 Task: Add a signature Chloe Collins containing Wishing you all the best, Chloe Collins to email address softage.10@softage.net and add a folder Newsletters
Action: Mouse moved to (118, 111)
Screenshot: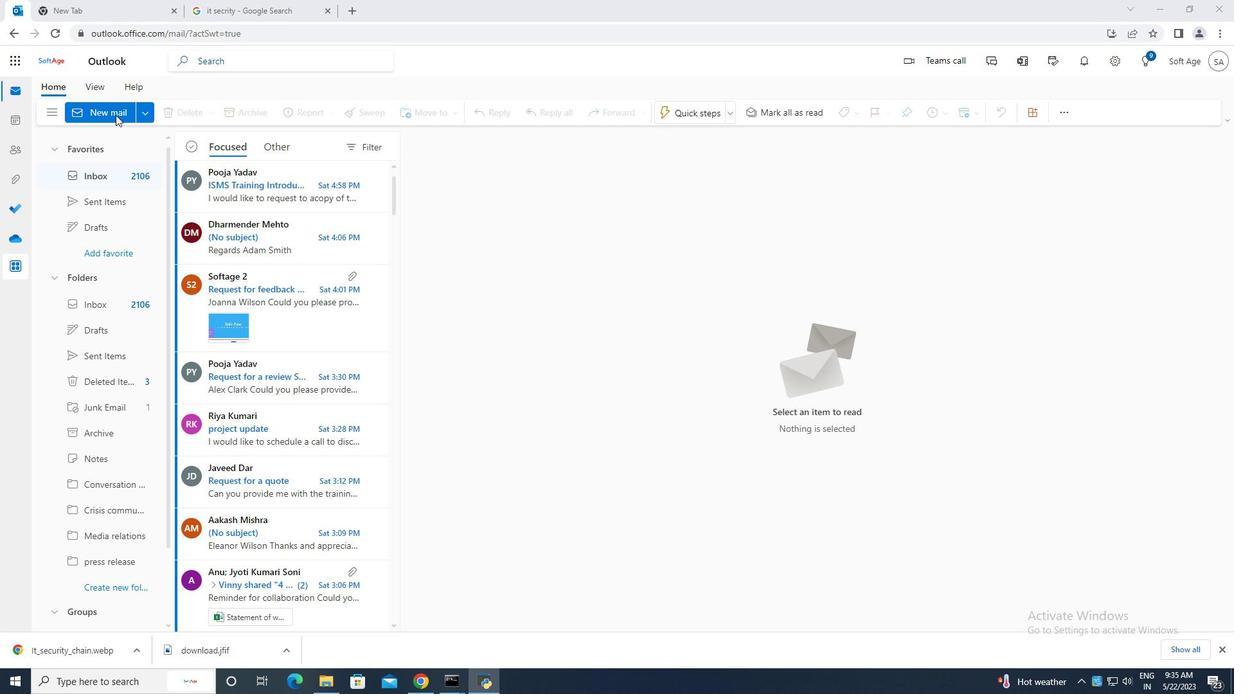 
Action: Mouse pressed left at (118, 111)
Screenshot: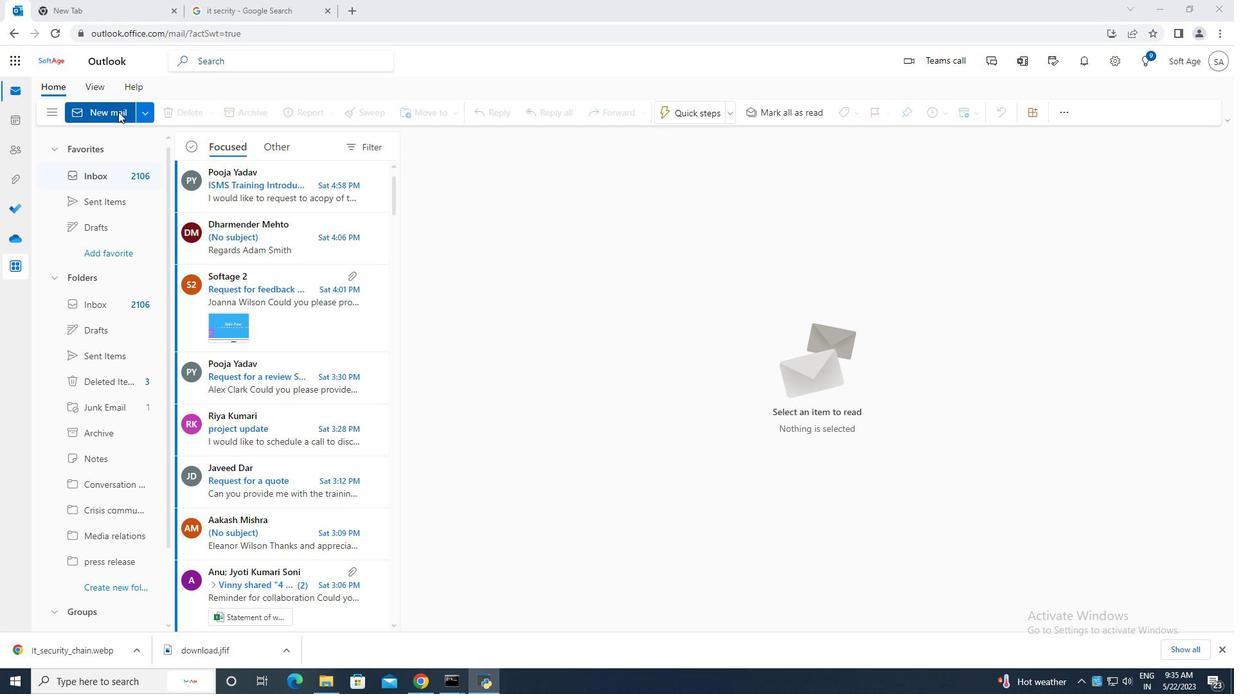 
Action: Mouse moved to (828, 116)
Screenshot: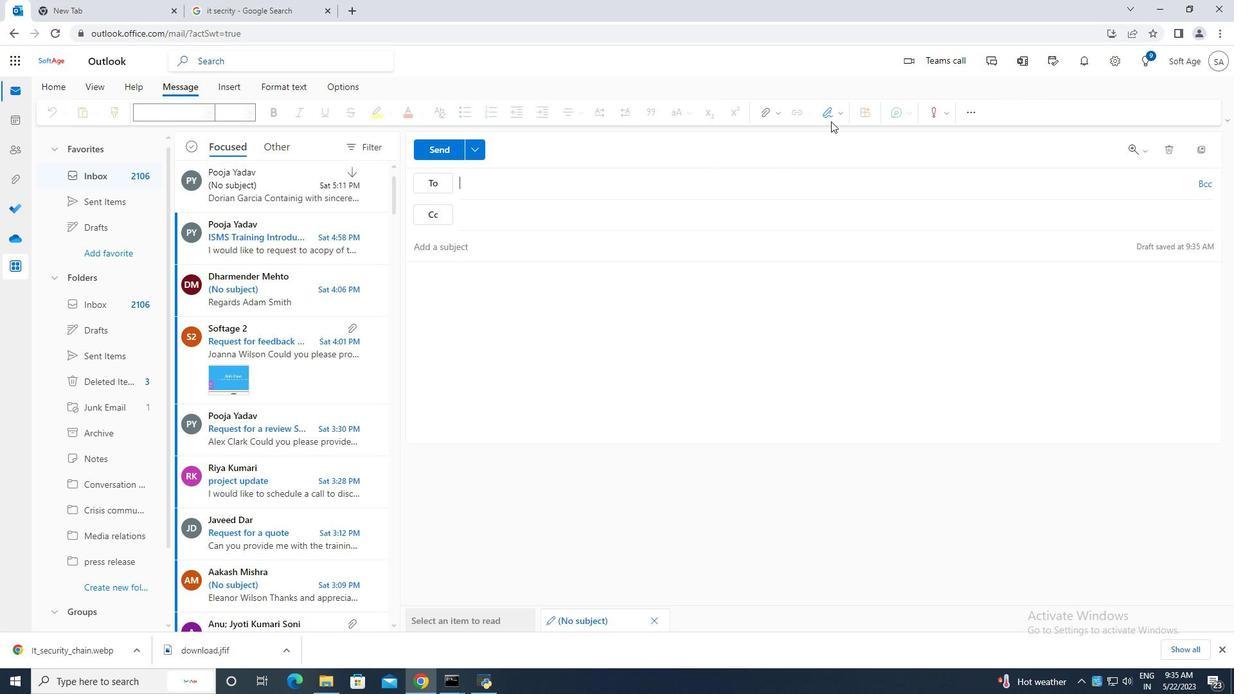 
Action: Mouse pressed left at (828, 116)
Screenshot: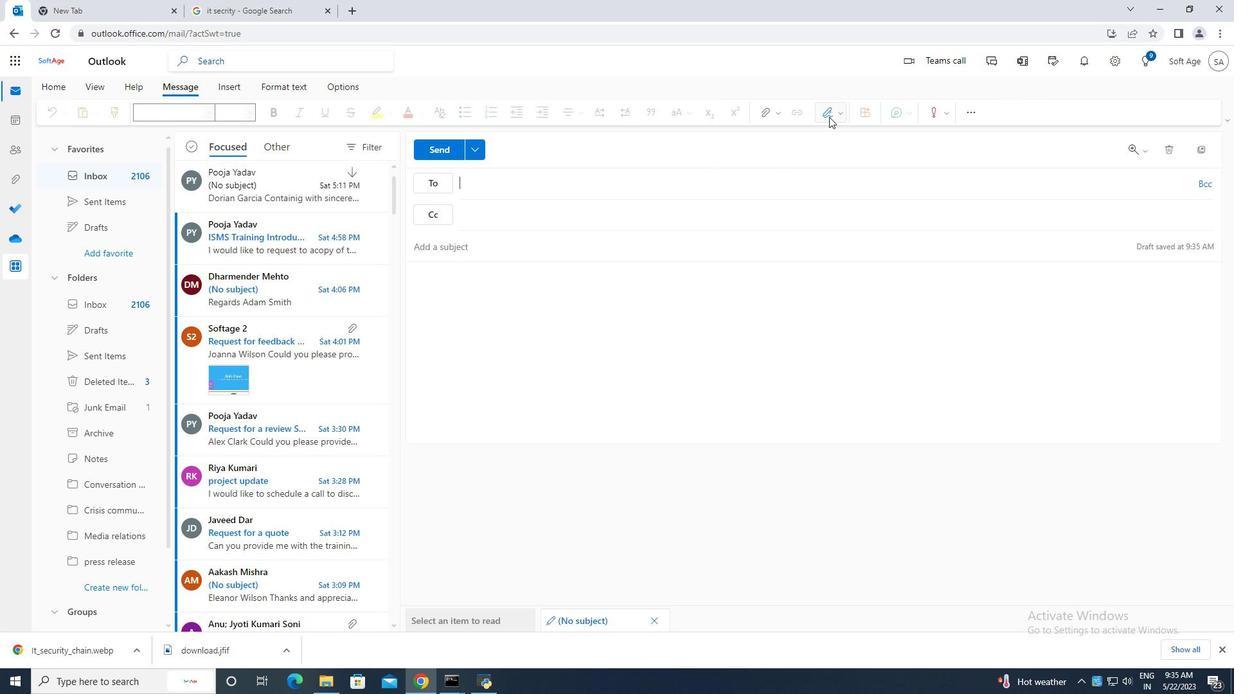 
Action: Mouse moved to (802, 163)
Screenshot: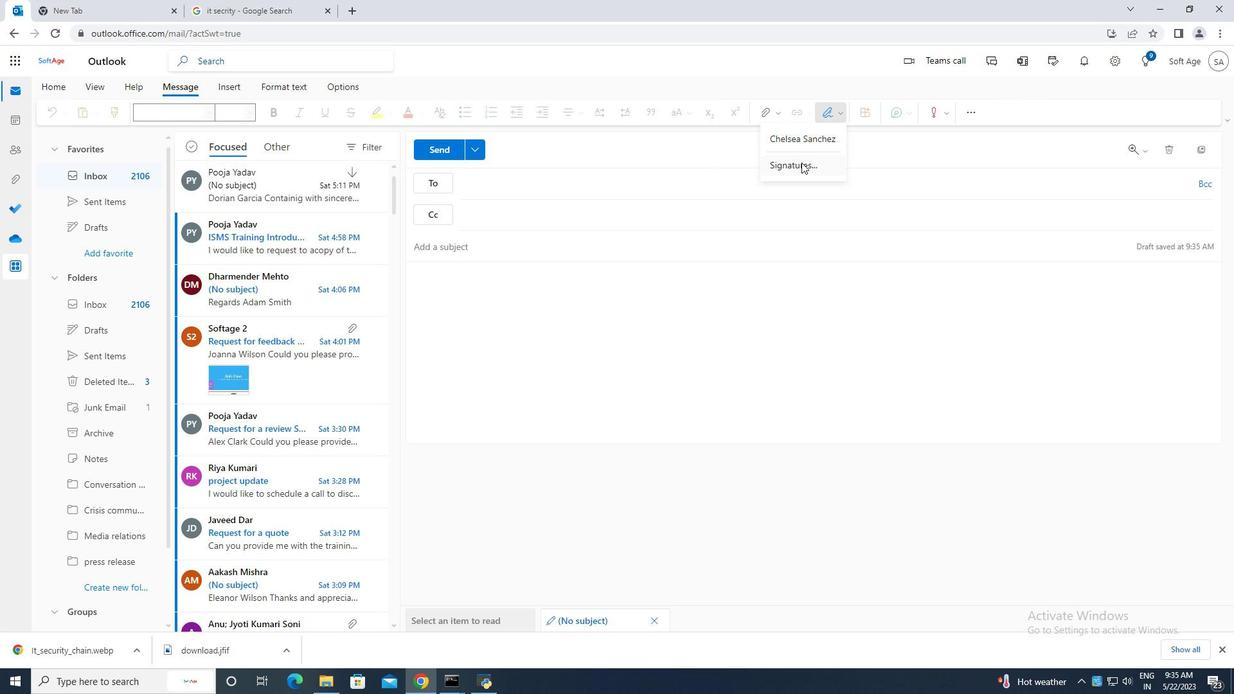 
Action: Mouse pressed left at (802, 163)
Screenshot: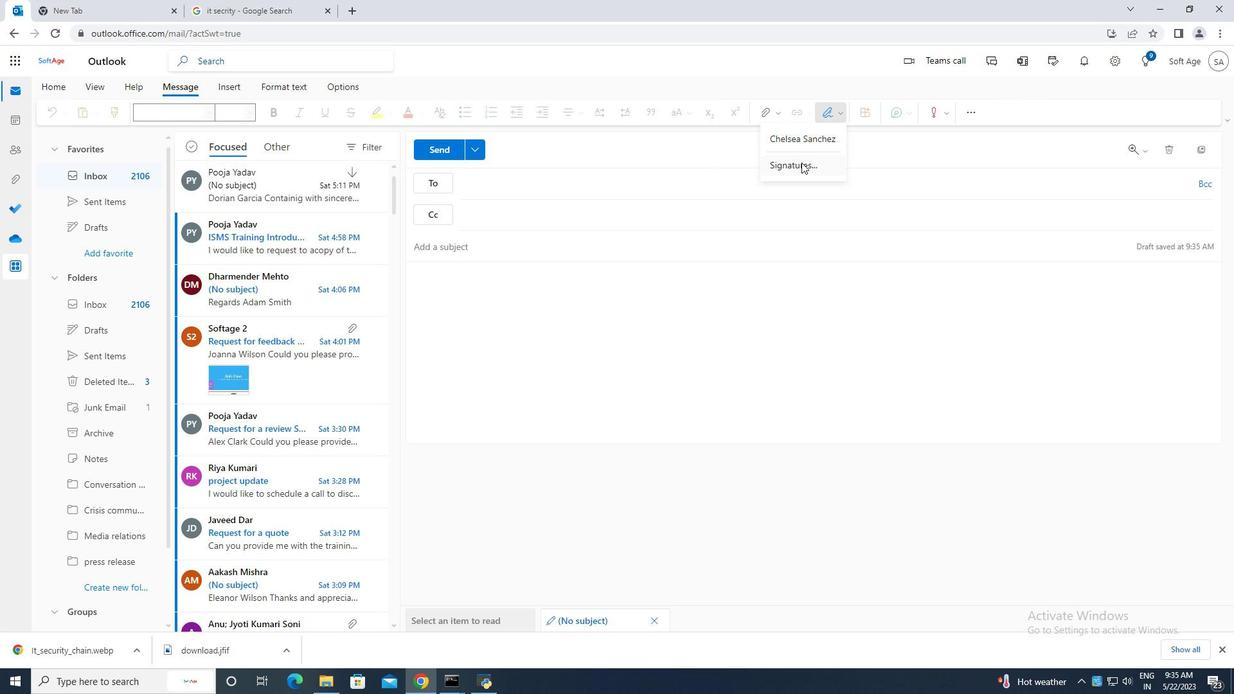 
Action: Mouse moved to (873, 214)
Screenshot: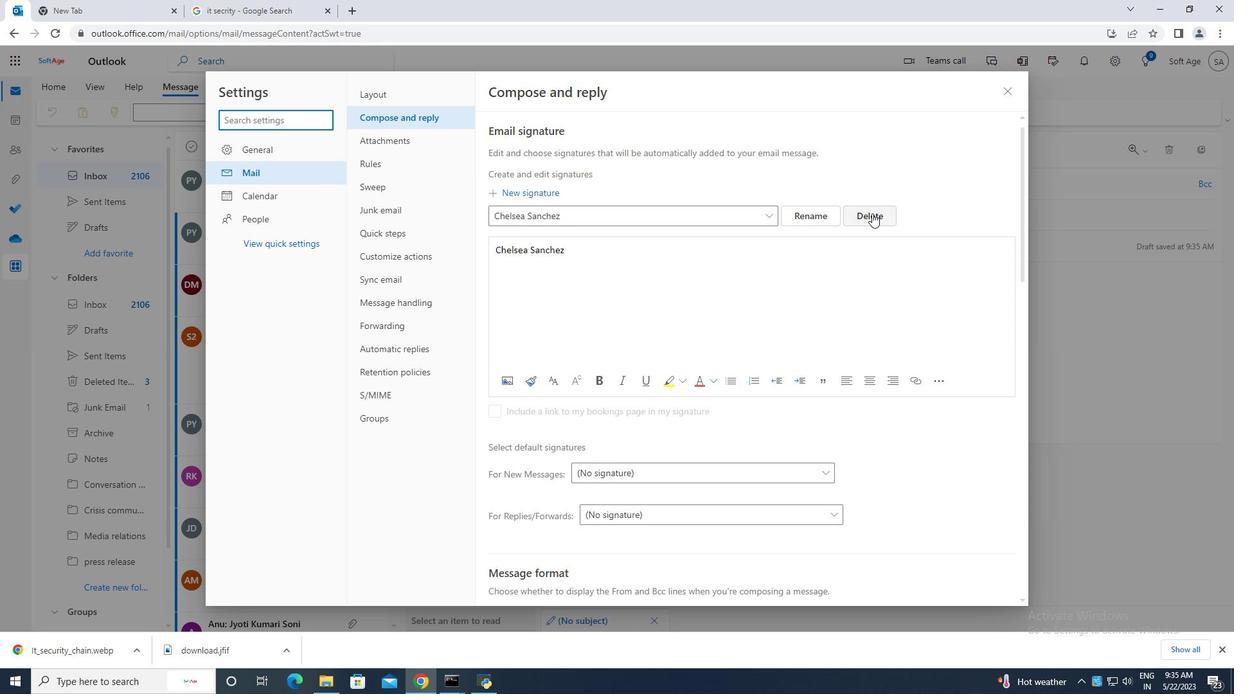 
Action: Mouse pressed left at (873, 214)
Screenshot: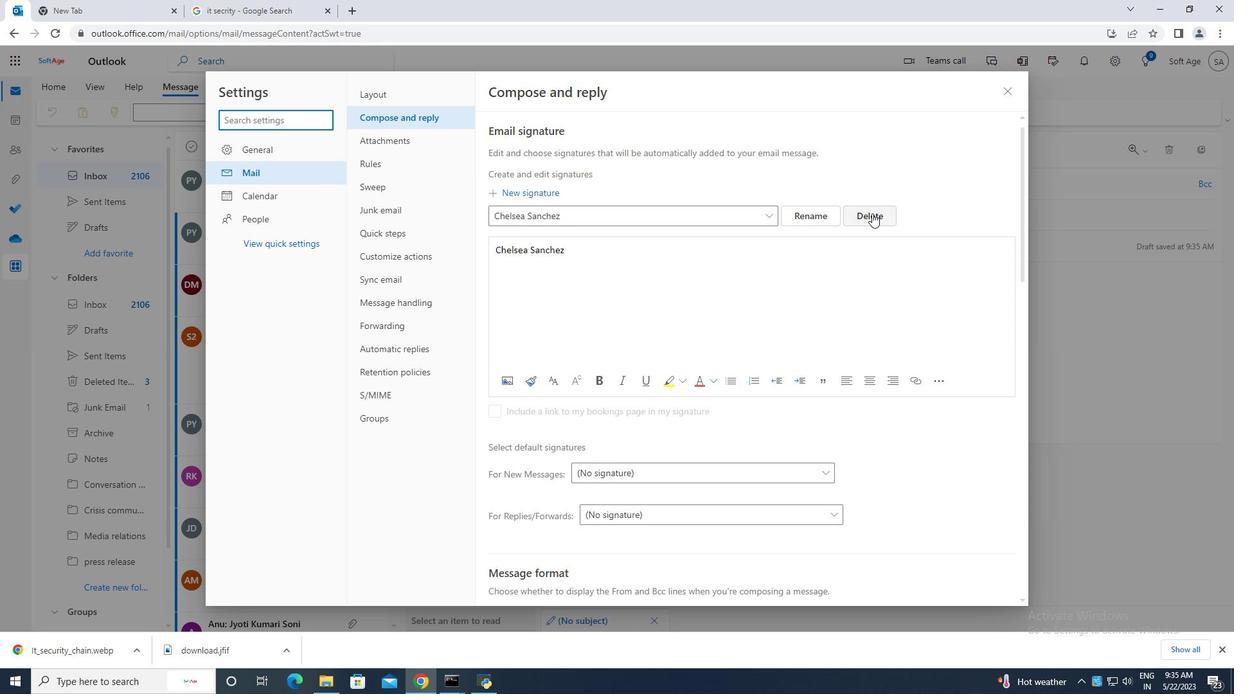 
Action: Mouse moved to (532, 216)
Screenshot: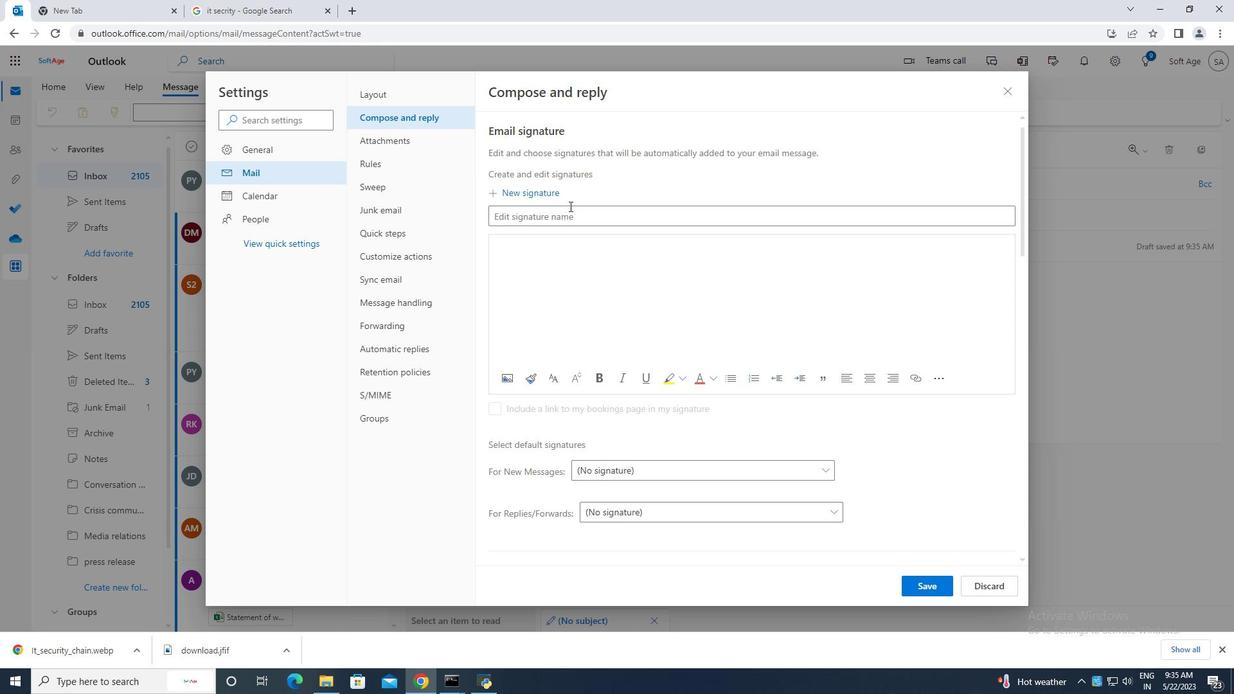 
Action: Mouse pressed left at (532, 216)
Screenshot: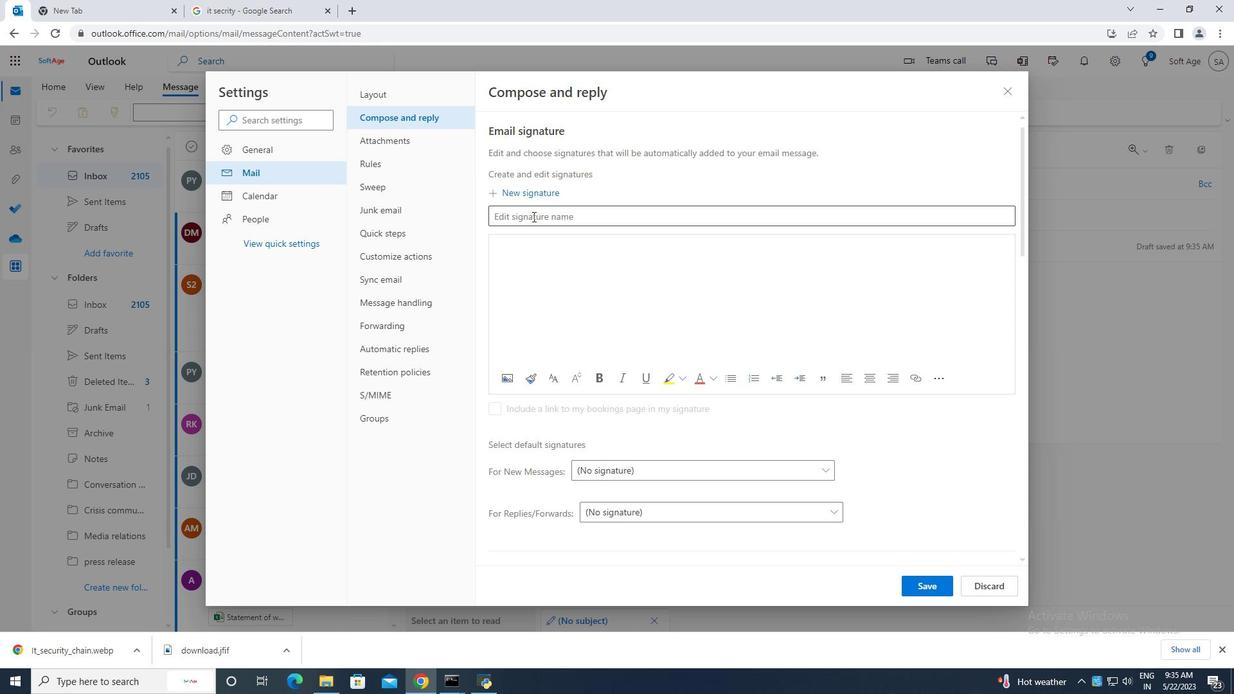 
Action: Mouse moved to (532, 217)
Screenshot: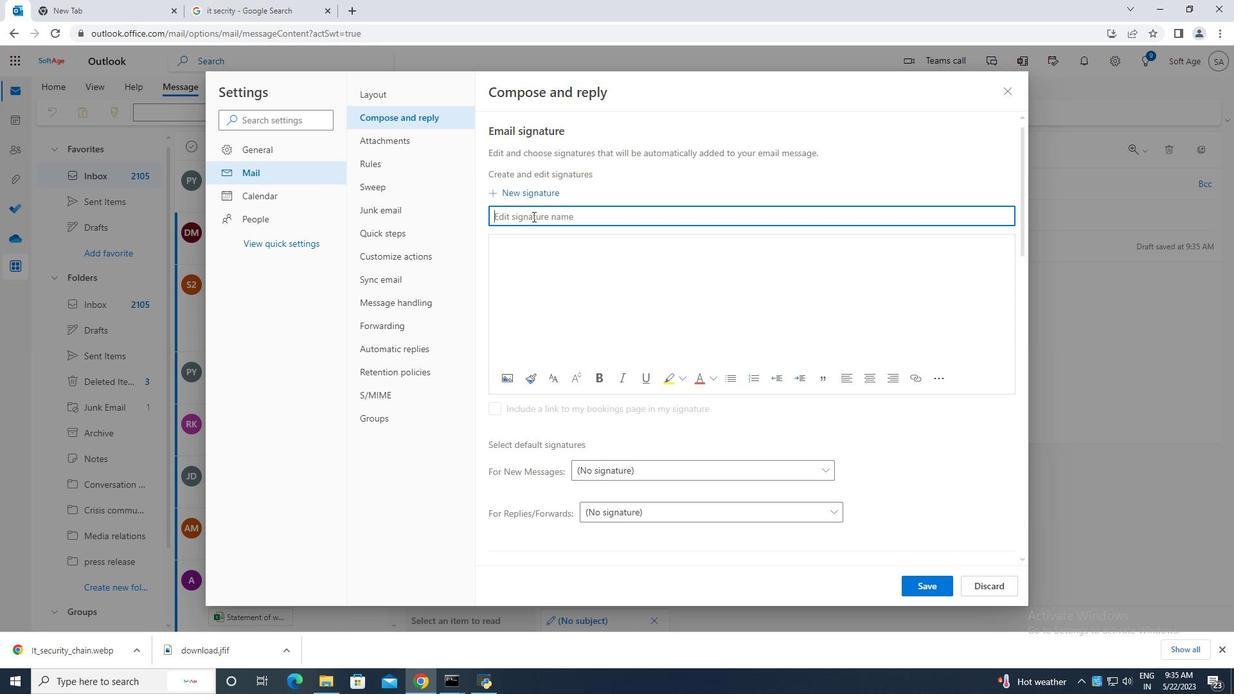 
Action: Key pressed <Key.caps_lock>C<Key.caps_lock>hloe<Key.space><Key.caps_lock>C<Key.caps_lock>ollins
Screenshot: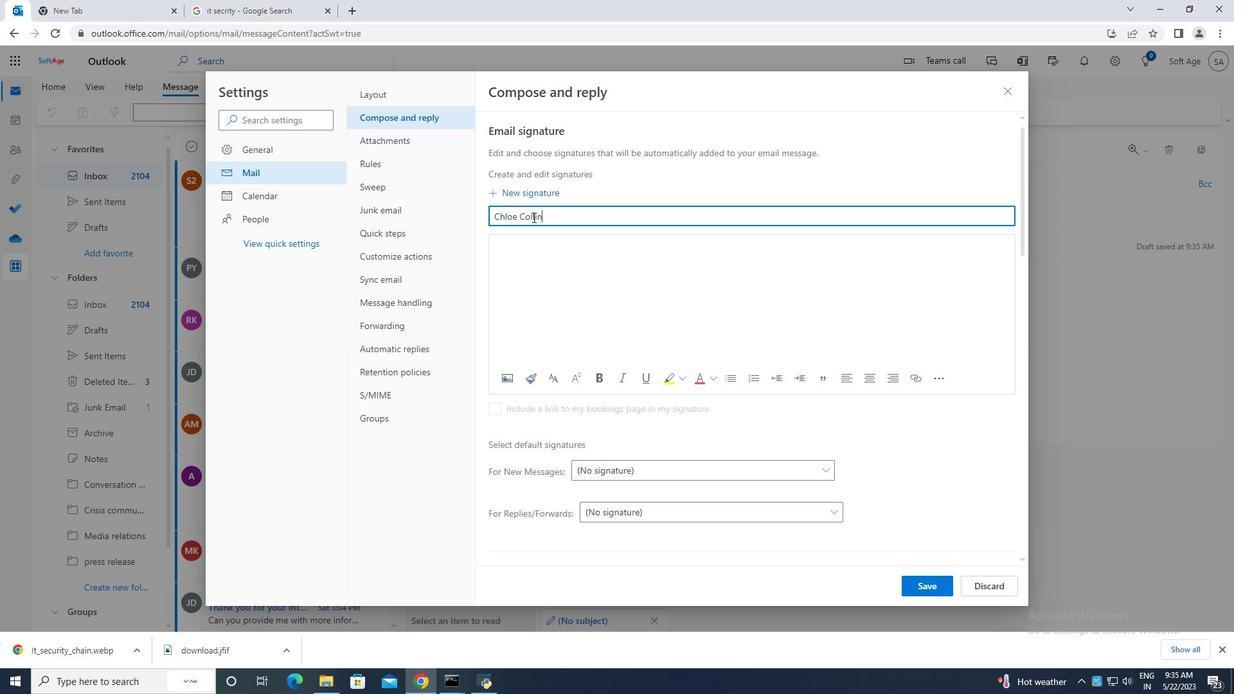 
Action: Mouse moved to (521, 241)
Screenshot: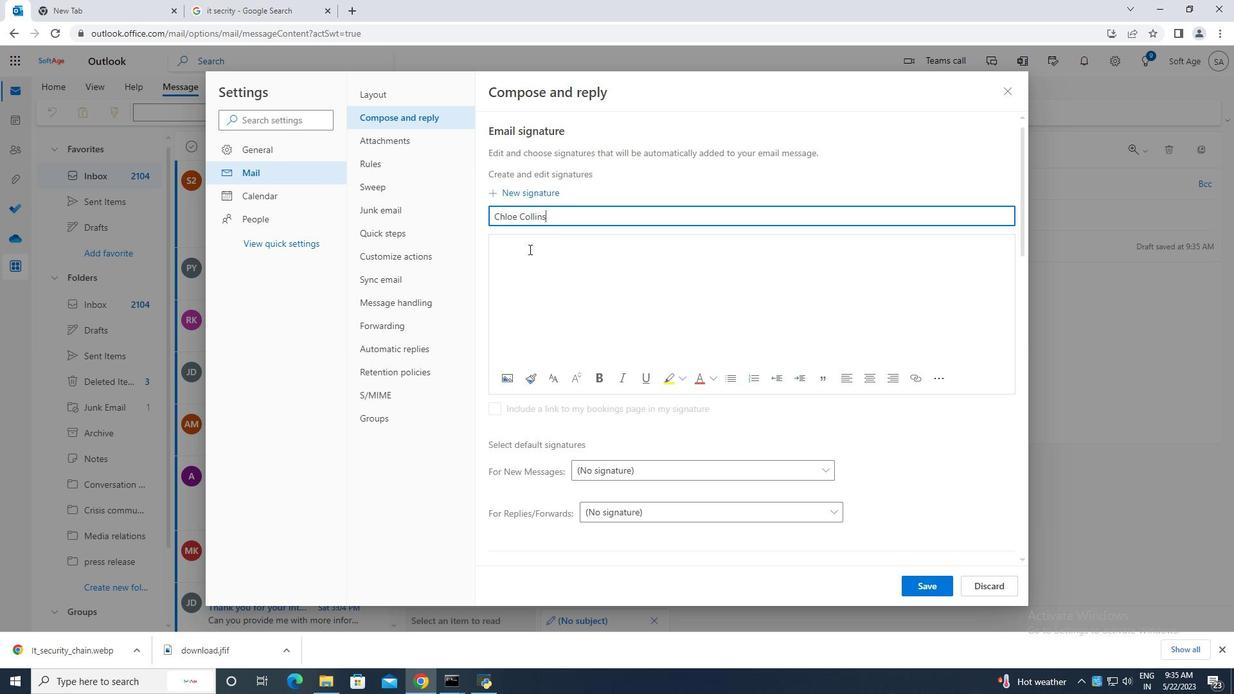 
Action: Mouse pressed left at (521, 241)
Screenshot: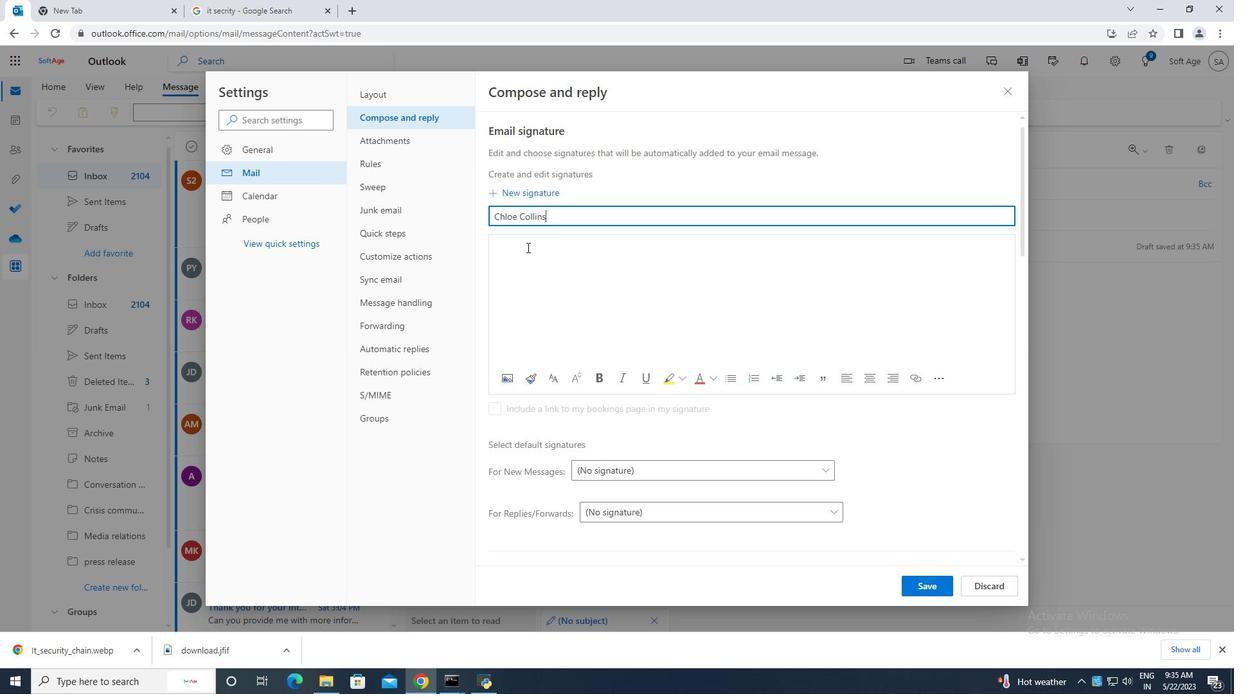 
Action: Key pressed <Key.caps_lock>C<Key.caps_lock>hole<Key.space><Key.caps_lock>C<Key.caps_lock>ollins
Screenshot: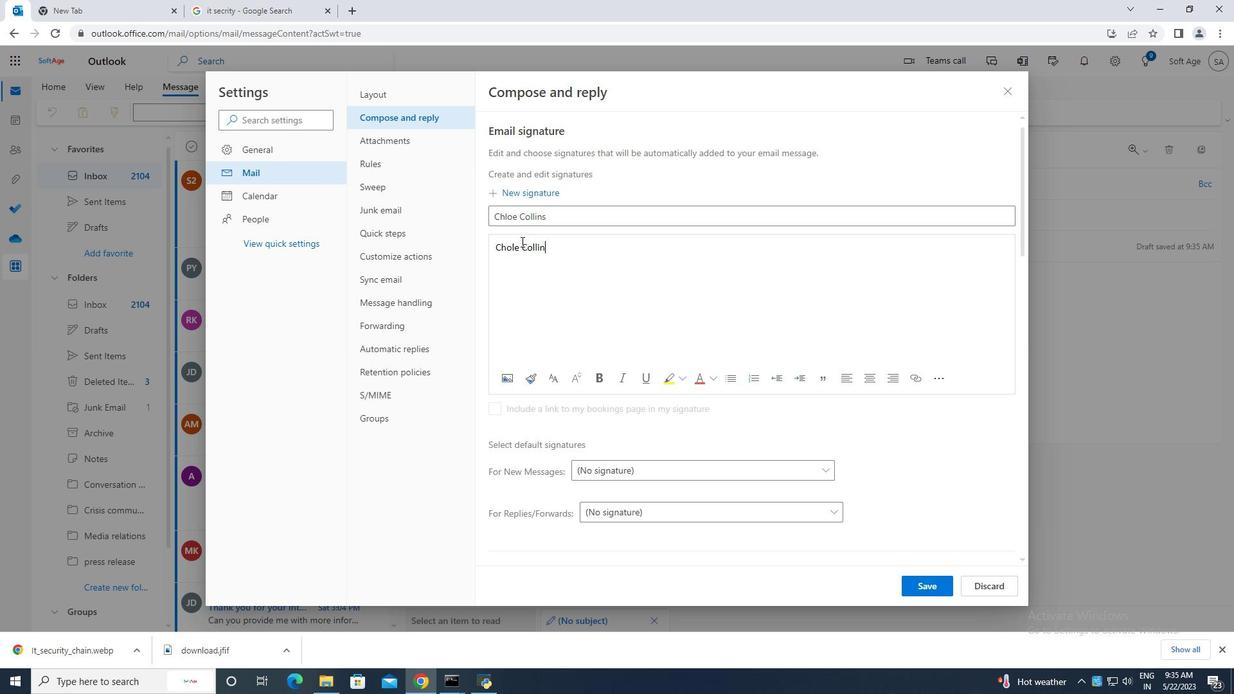 
Action: Mouse moved to (915, 583)
Screenshot: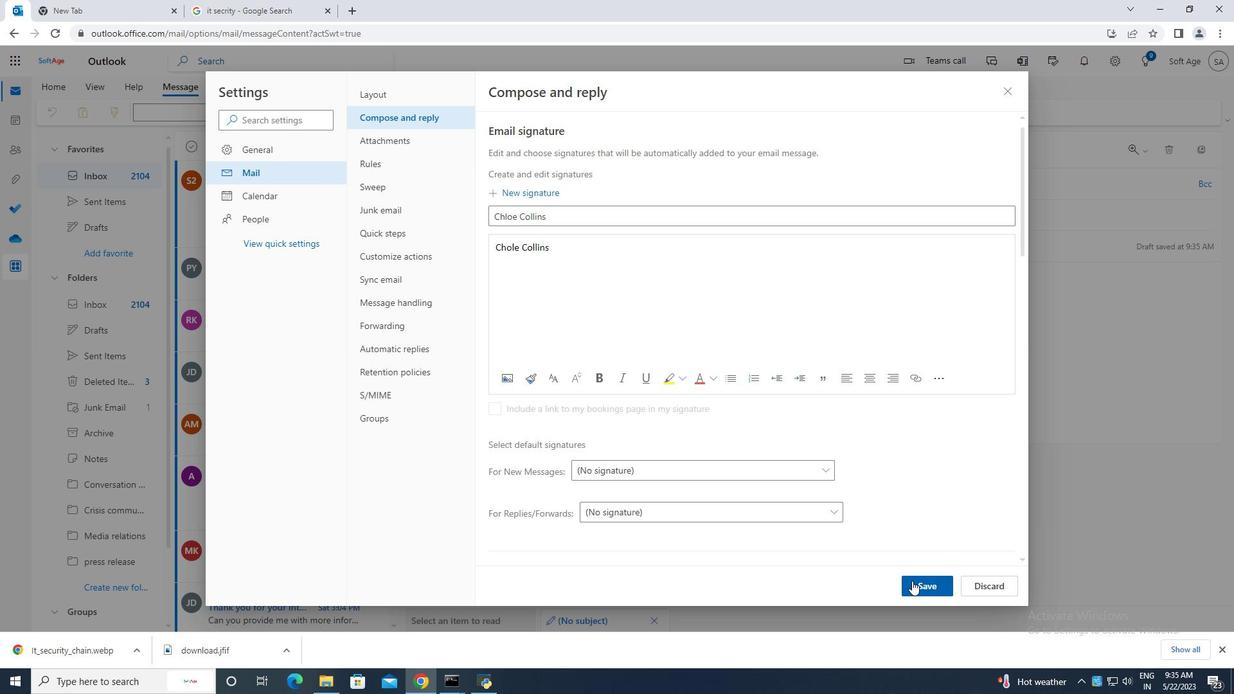 
Action: Mouse pressed left at (915, 583)
Screenshot: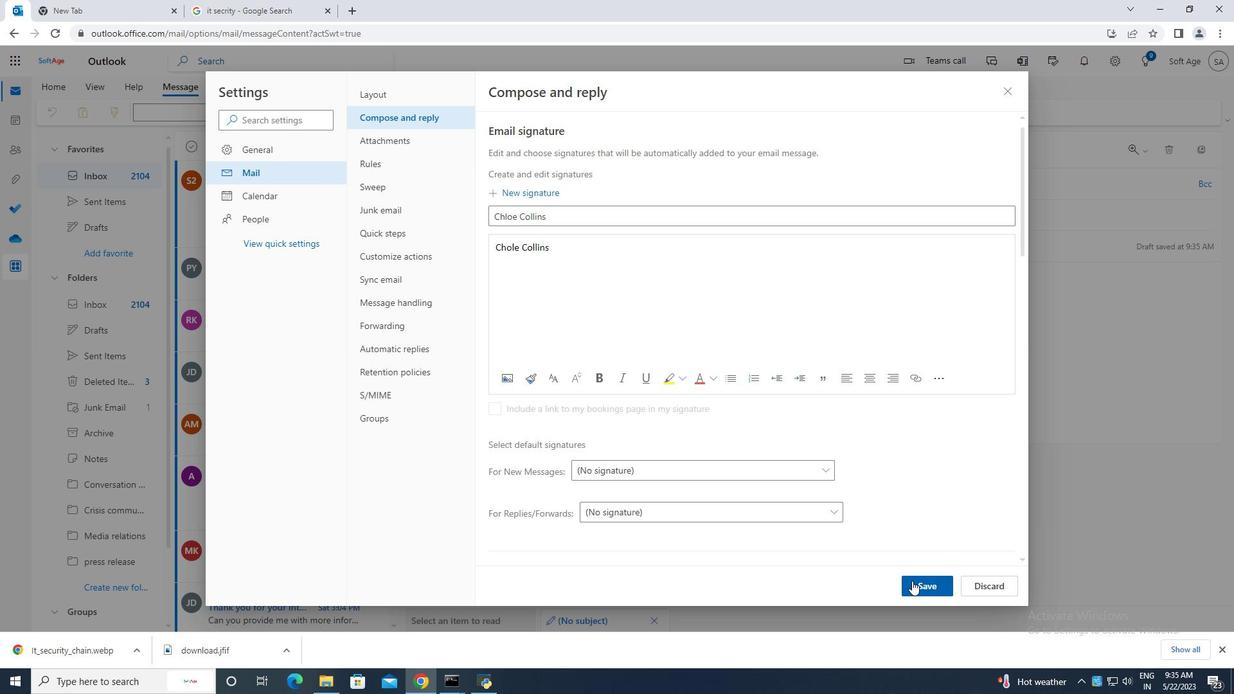 
Action: Mouse moved to (1006, 96)
Screenshot: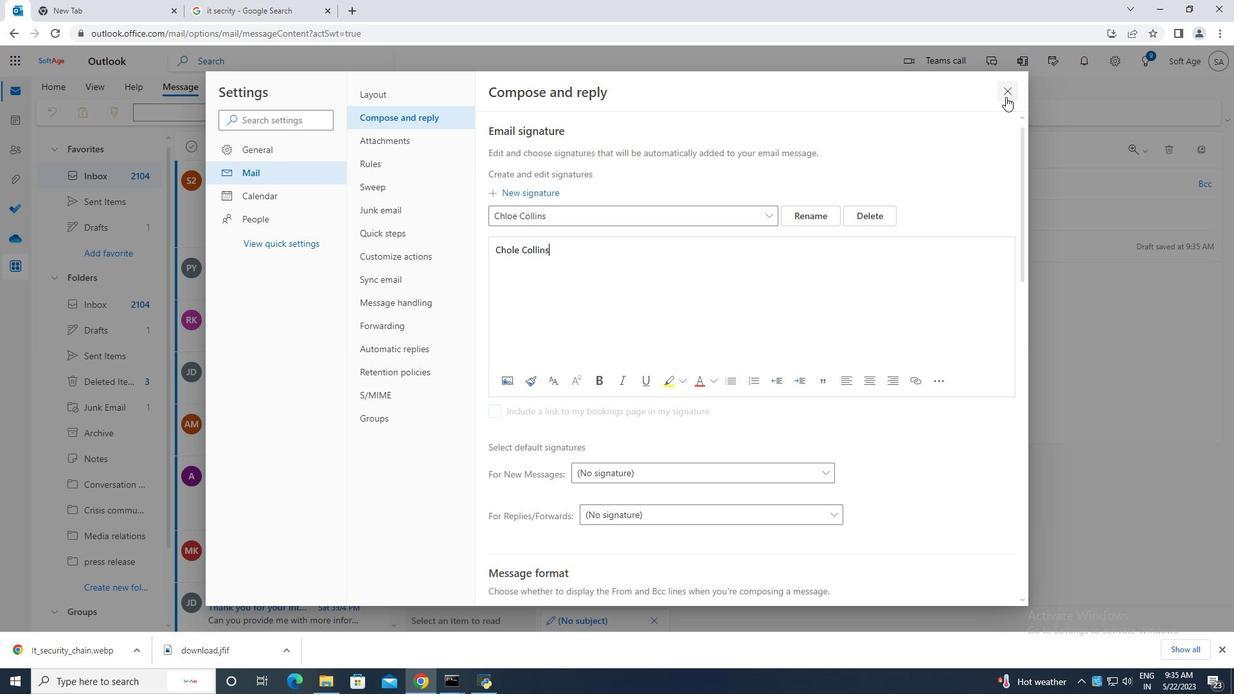 
Action: Mouse pressed left at (1006, 96)
Screenshot: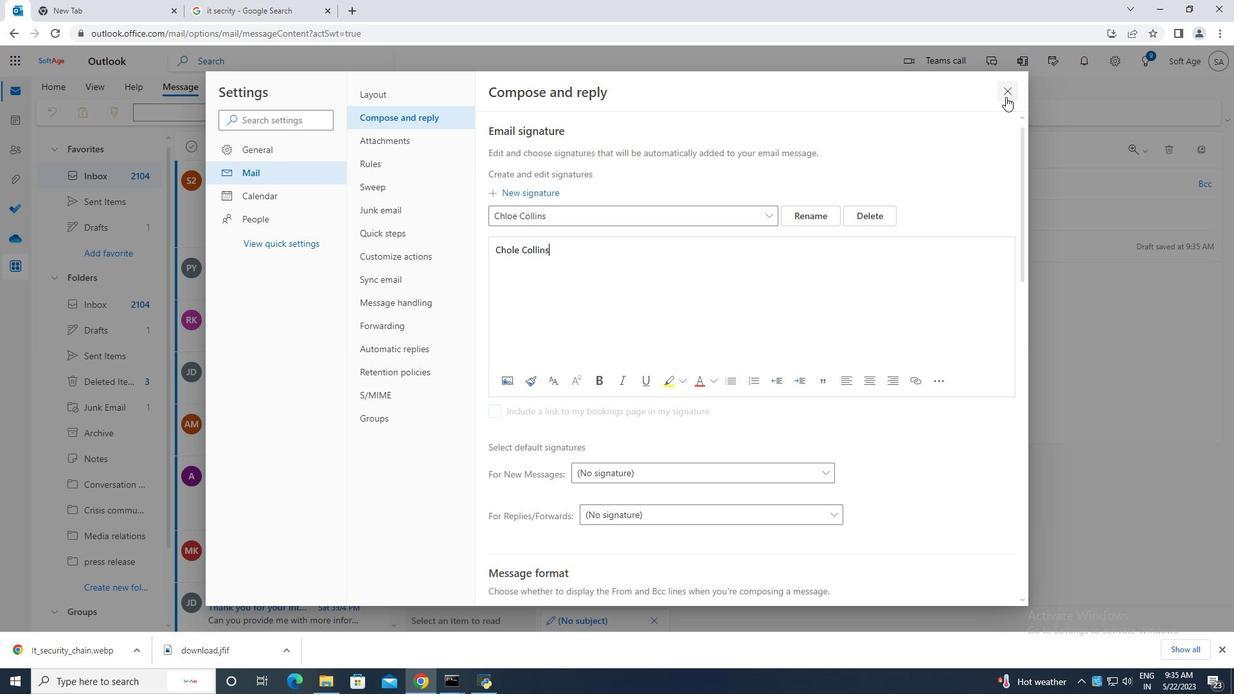 
Action: Mouse moved to (826, 116)
Screenshot: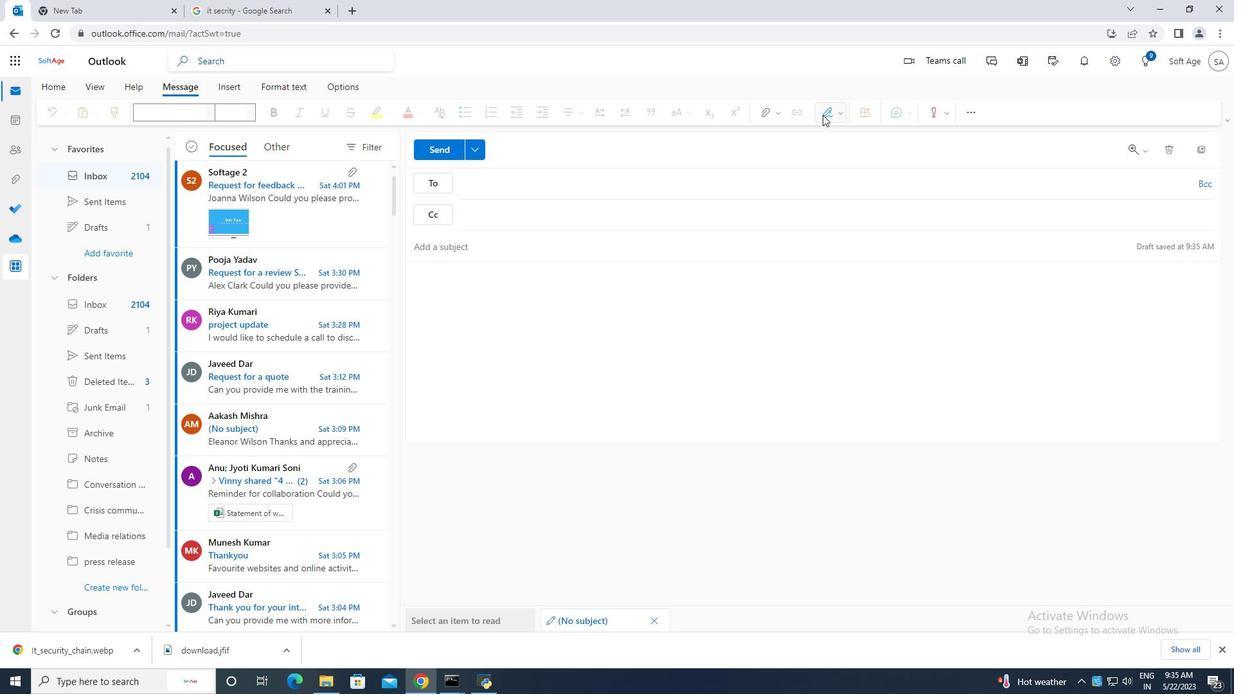 
Action: Mouse pressed left at (826, 116)
Screenshot: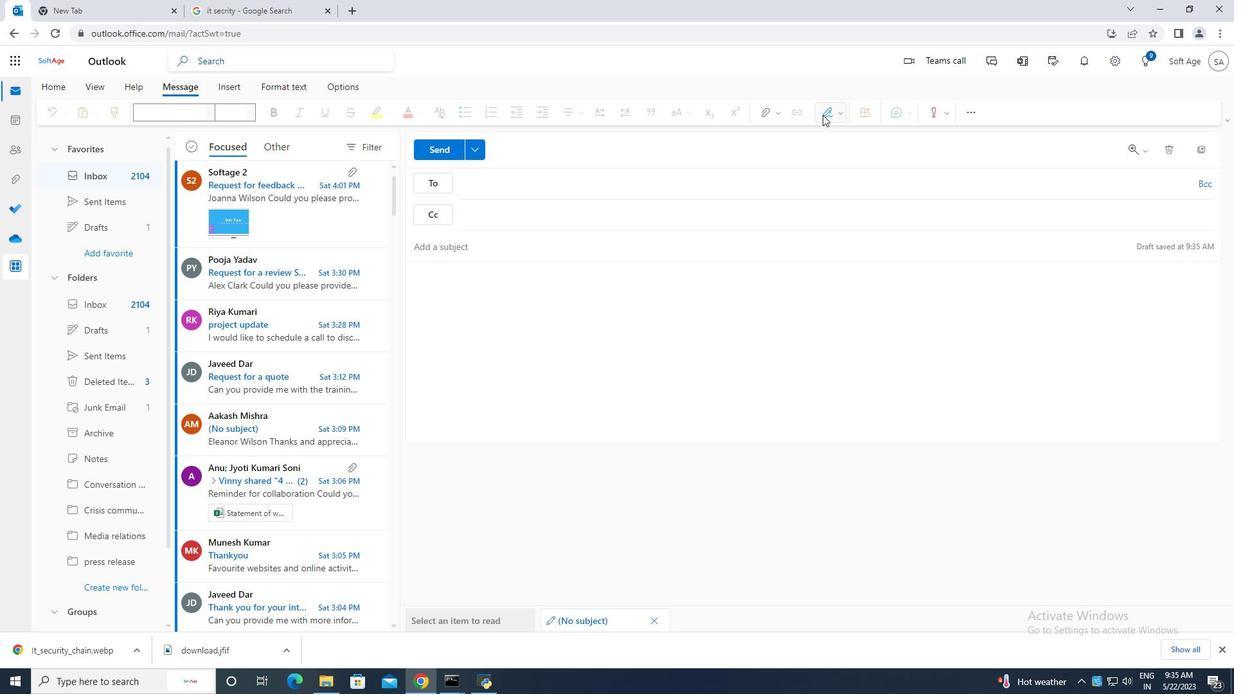 
Action: Mouse moved to (816, 138)
Screenshot: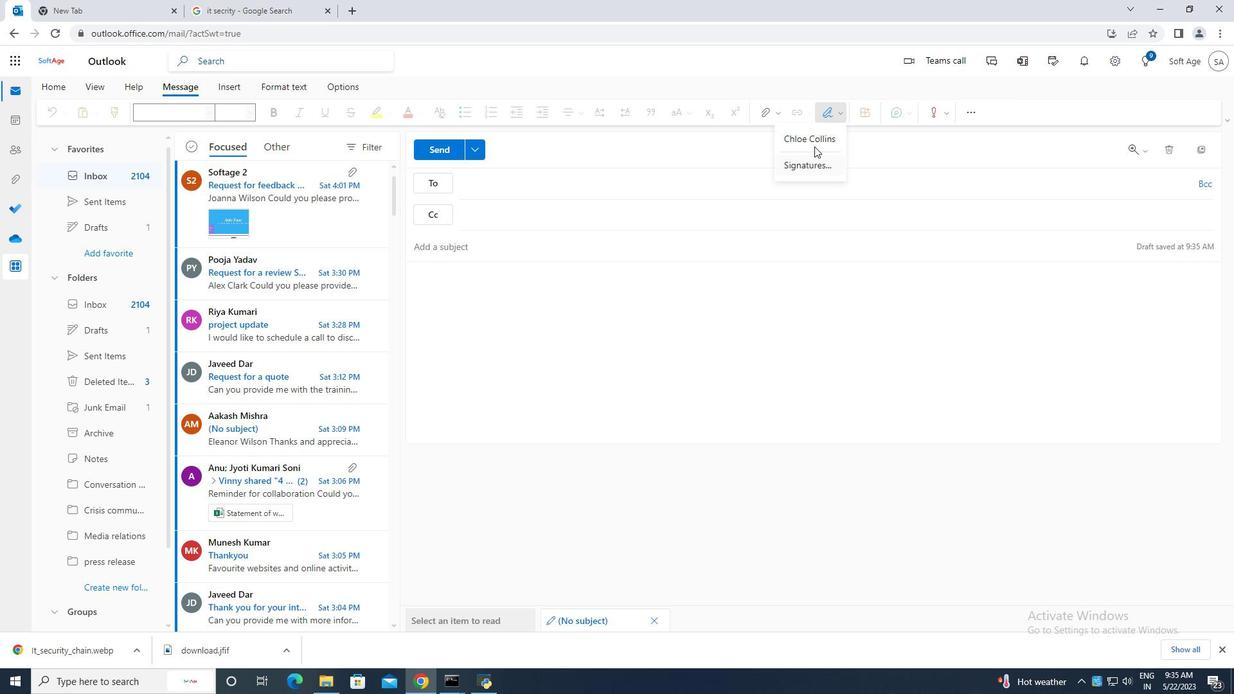 
Action: Mouse pressed left at (816, 138)
Screenshot: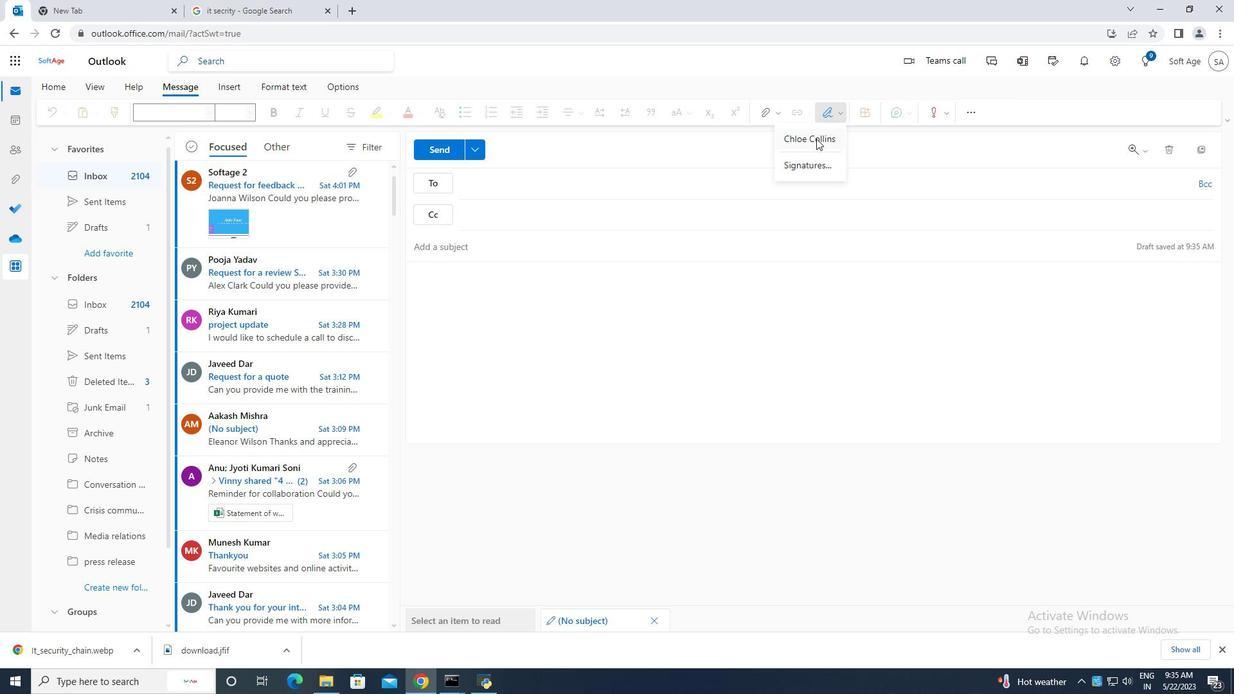 
Action: Mouse moved to (450, 270)
Screenshot: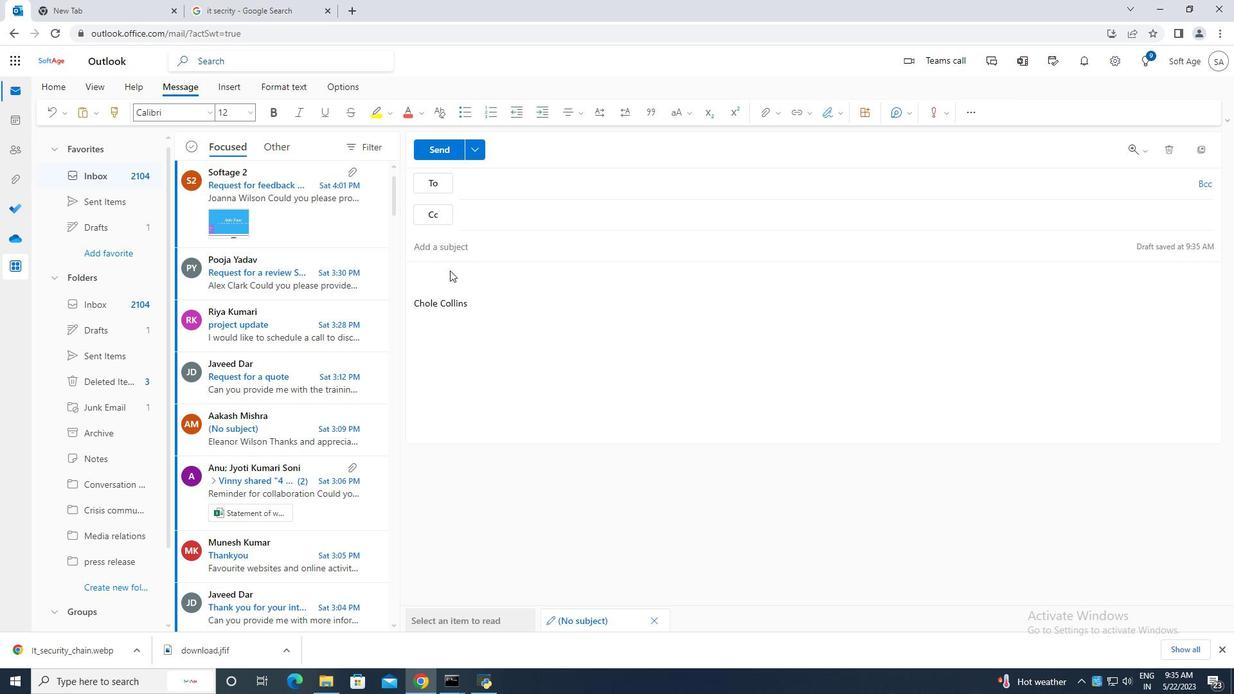 
Action: Key pressed <Key.caps_lock>C<Key.caps_lock>ontaining<Key.space><Key.caps_lock>W<Key.caps_lock>ishing<Key.space>you<Key.space>all<Key.space>the<Key.space>best,
Screenshot: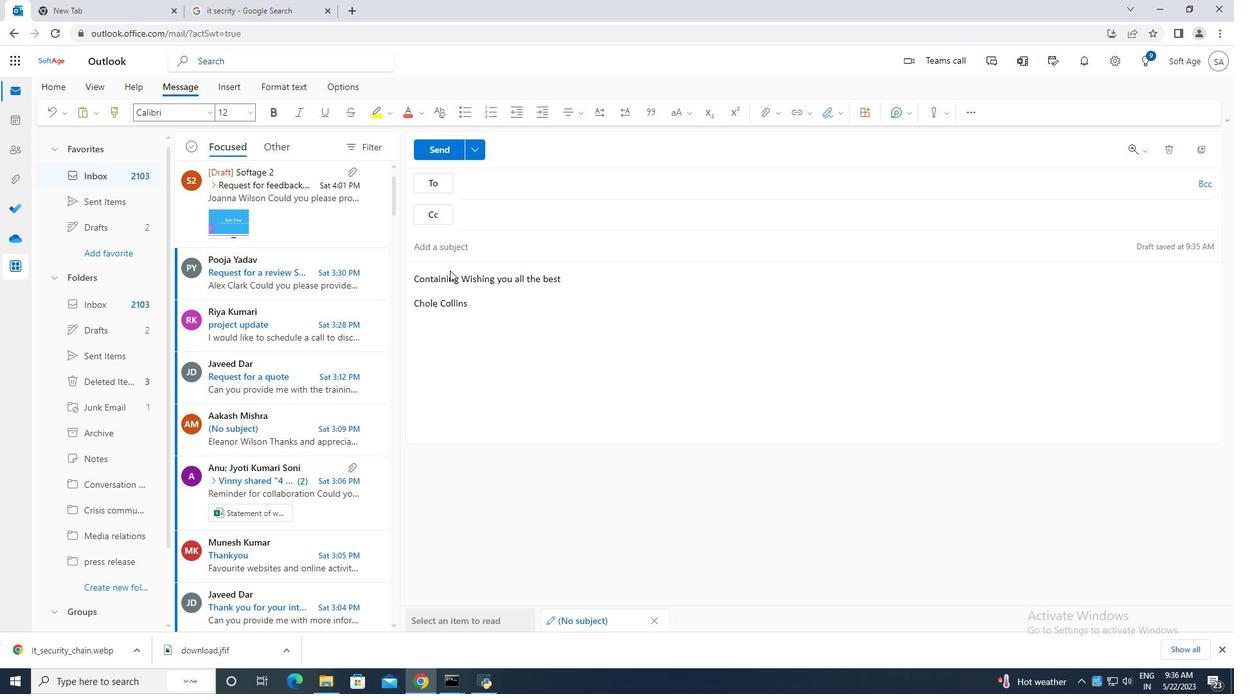 
Action: Mouse moved to (591, 188)
Screenshot: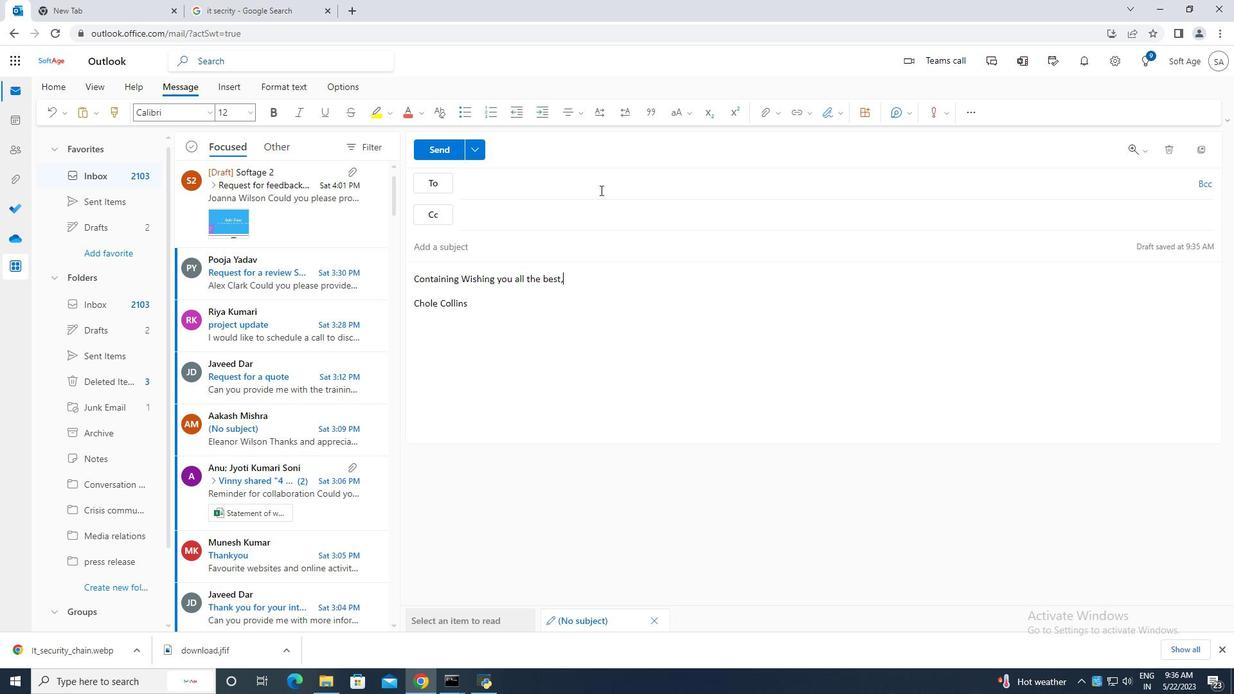 
Action: Mouse pressed left at (591, 188)
Screenshot: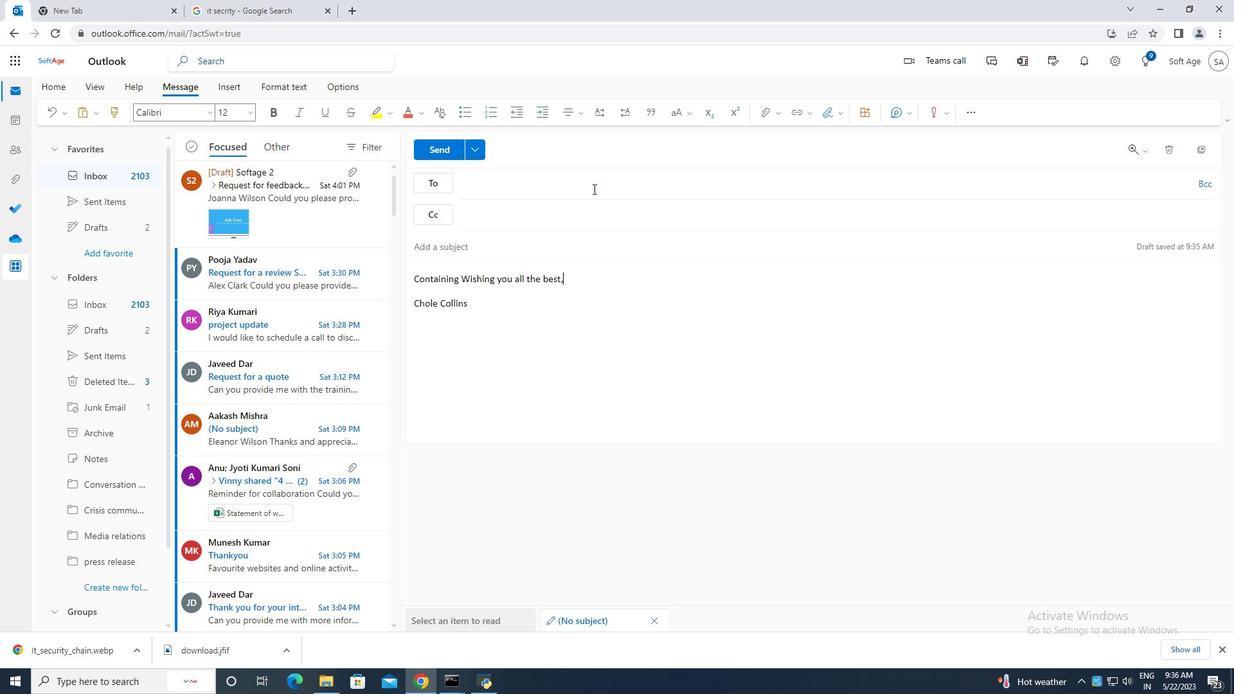 
Action: Mouse moved to (586, 189)
Screenshot: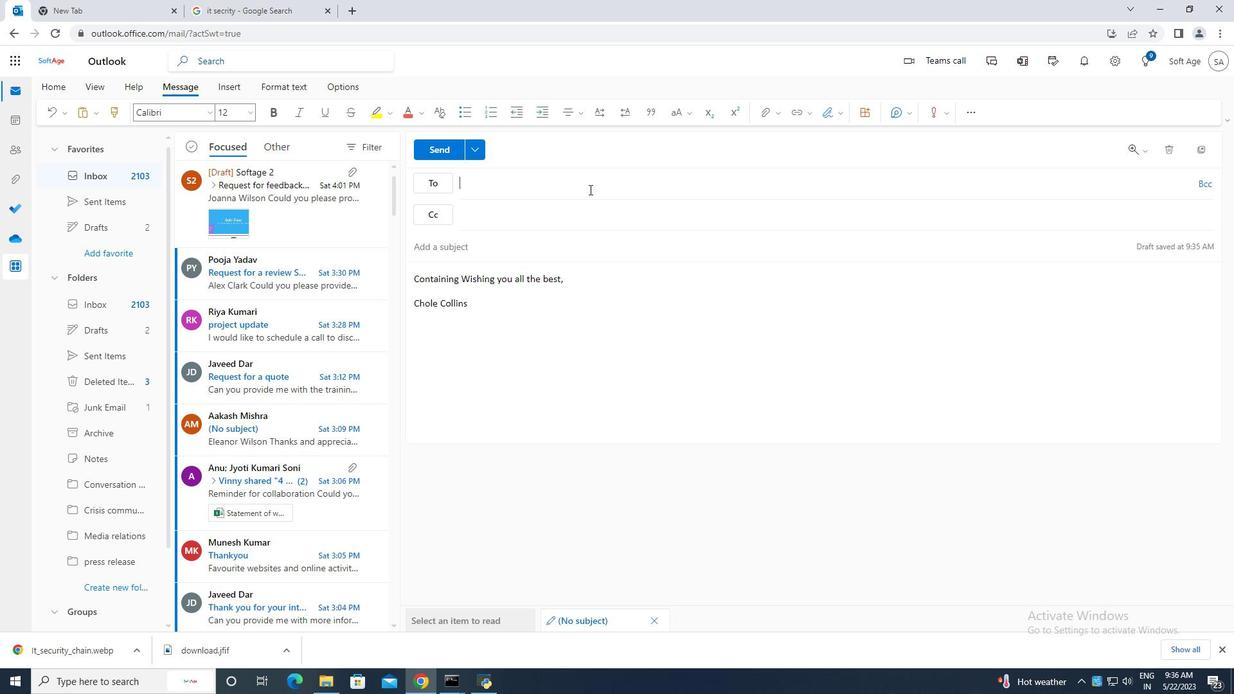 
Action: Key pressed softage.10
Screenshot: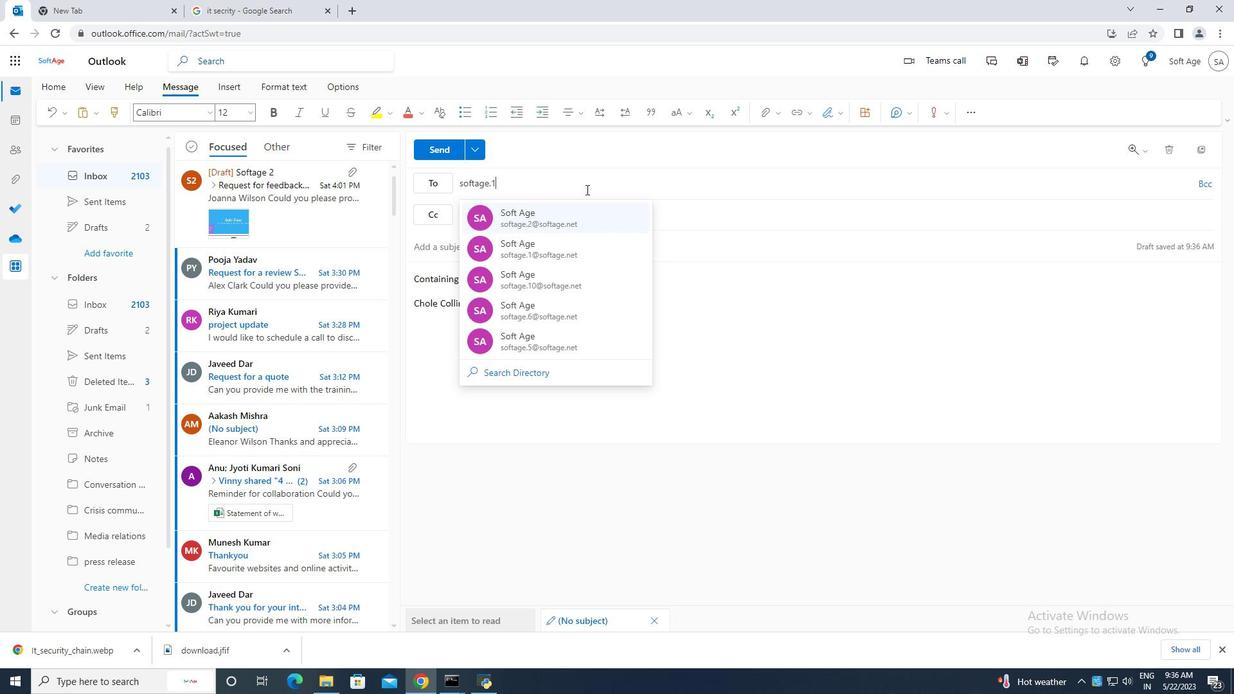 
Action: Mouse moved to (617, 250)
Screenshot: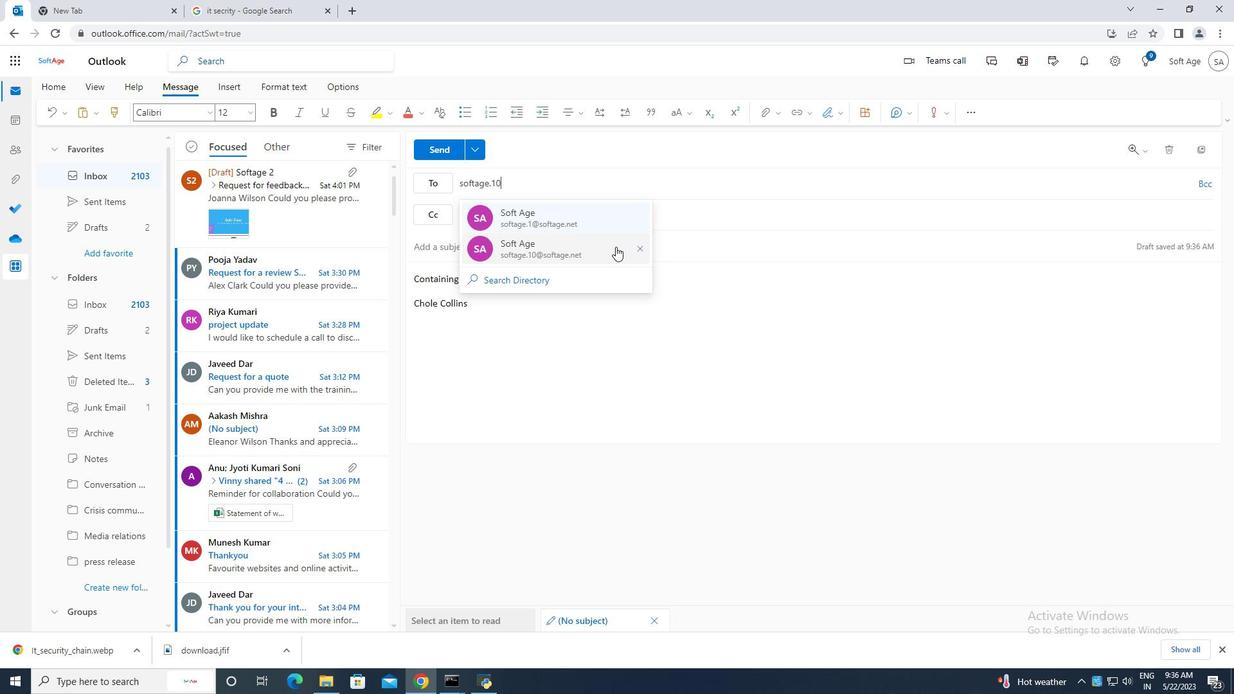 
Action: Mouse pressed left at (617, 250)
Screenshot: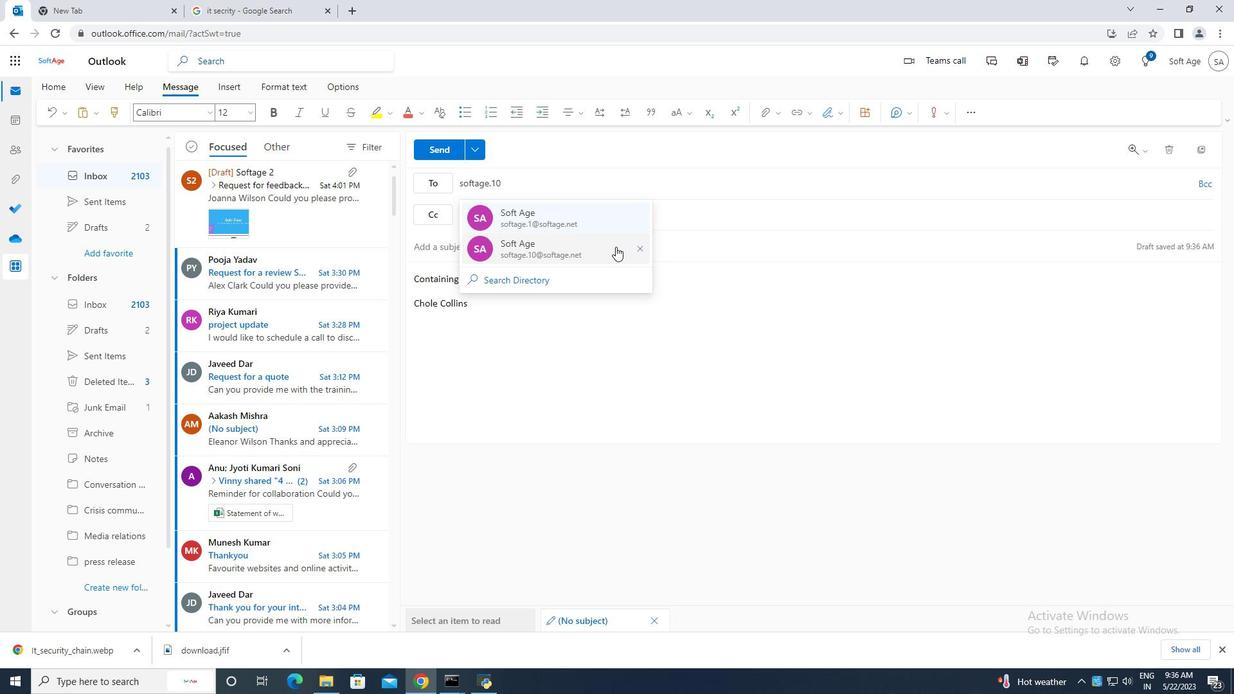 
Action: Mouse moved to (117, 590)
Screenshot: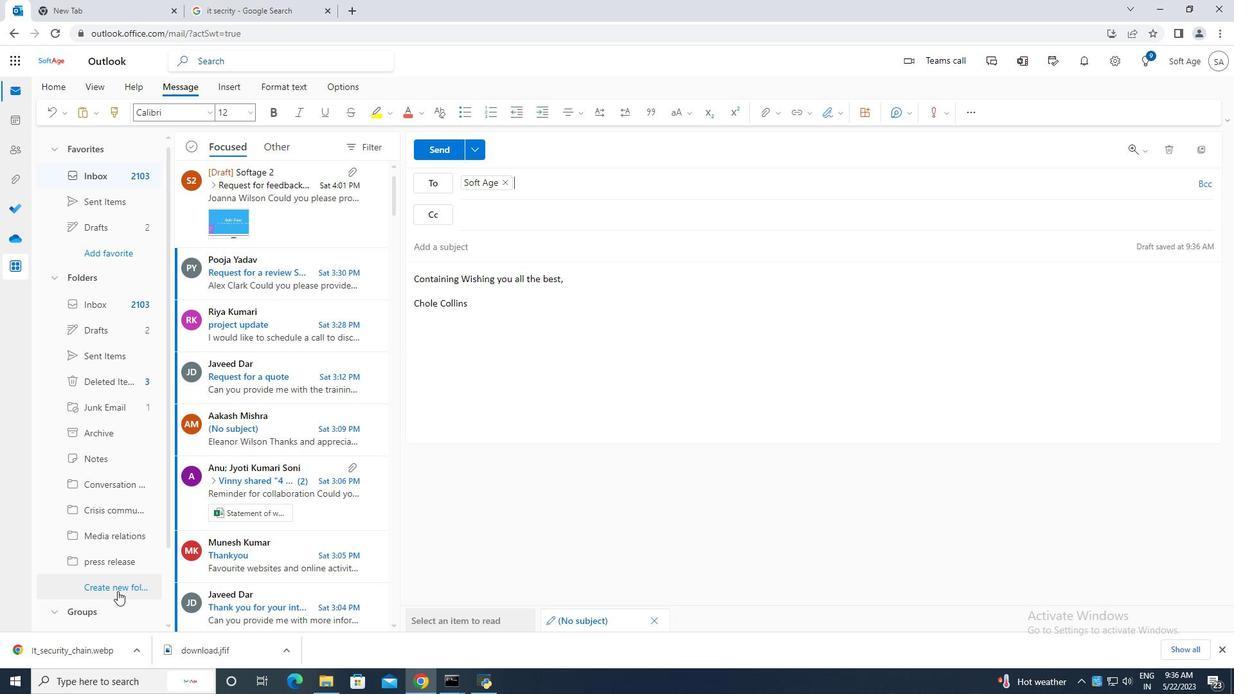 
Action: Mouse pressed left at (117, 590)
Screenshot: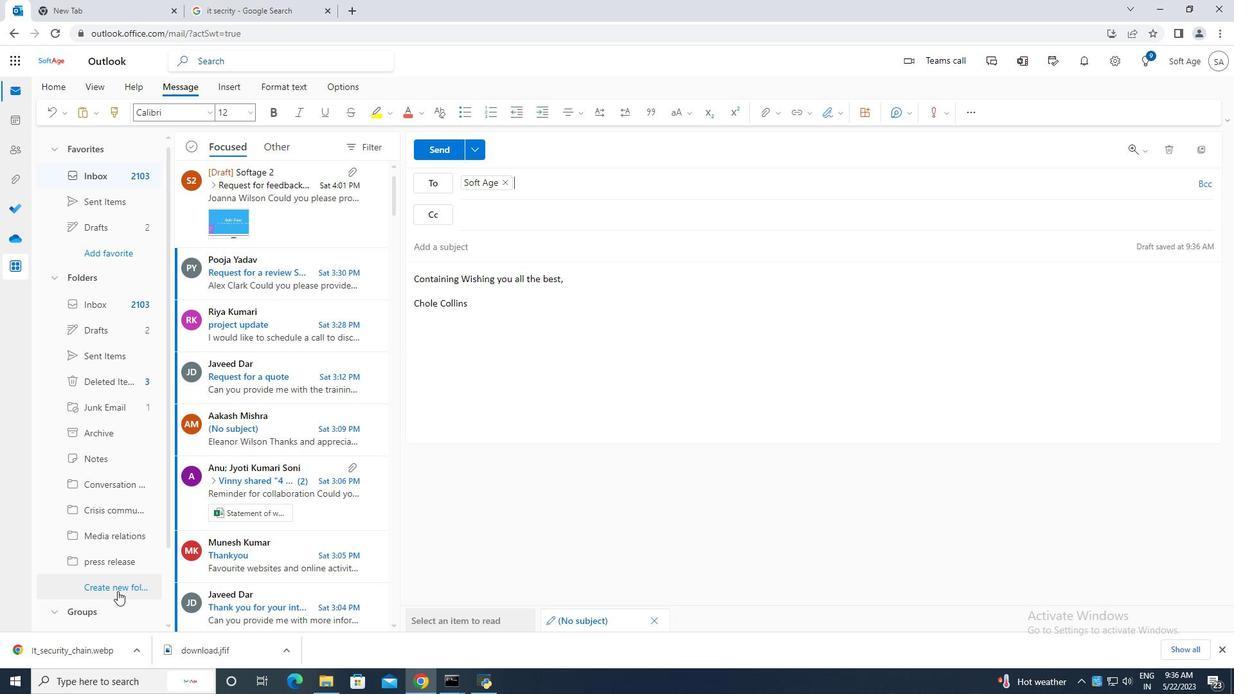 
Action: Mouse moved to (122, 588)
Screenshot: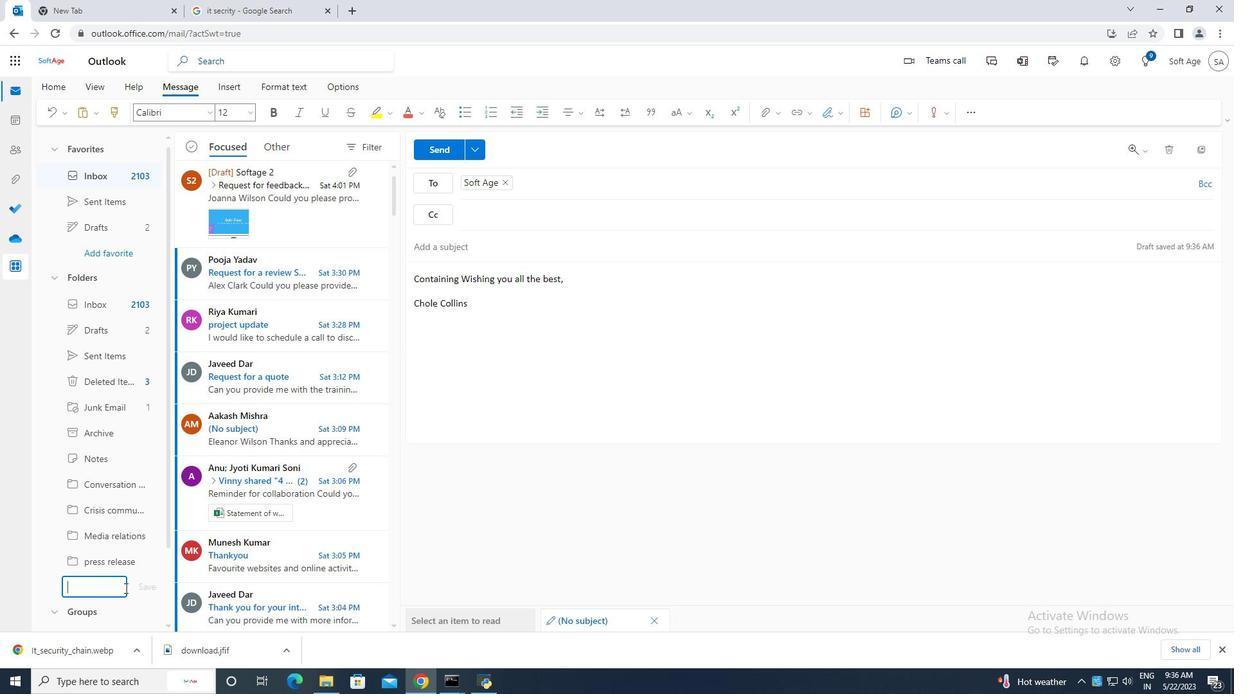 
Action: Key pressed <Key.caps_lock>N<Key.caps_lock>ews<Key.space>letters,
Screenshot: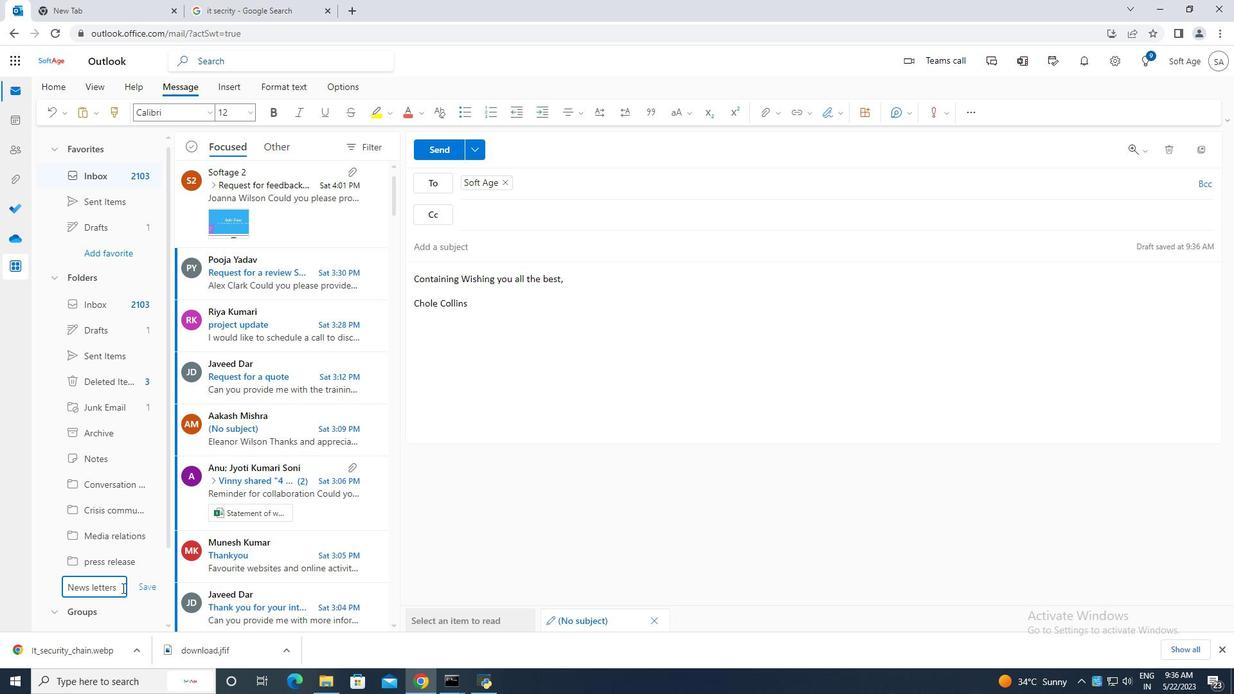 
Action: Mouse moved to (439, 148)
Screenshot: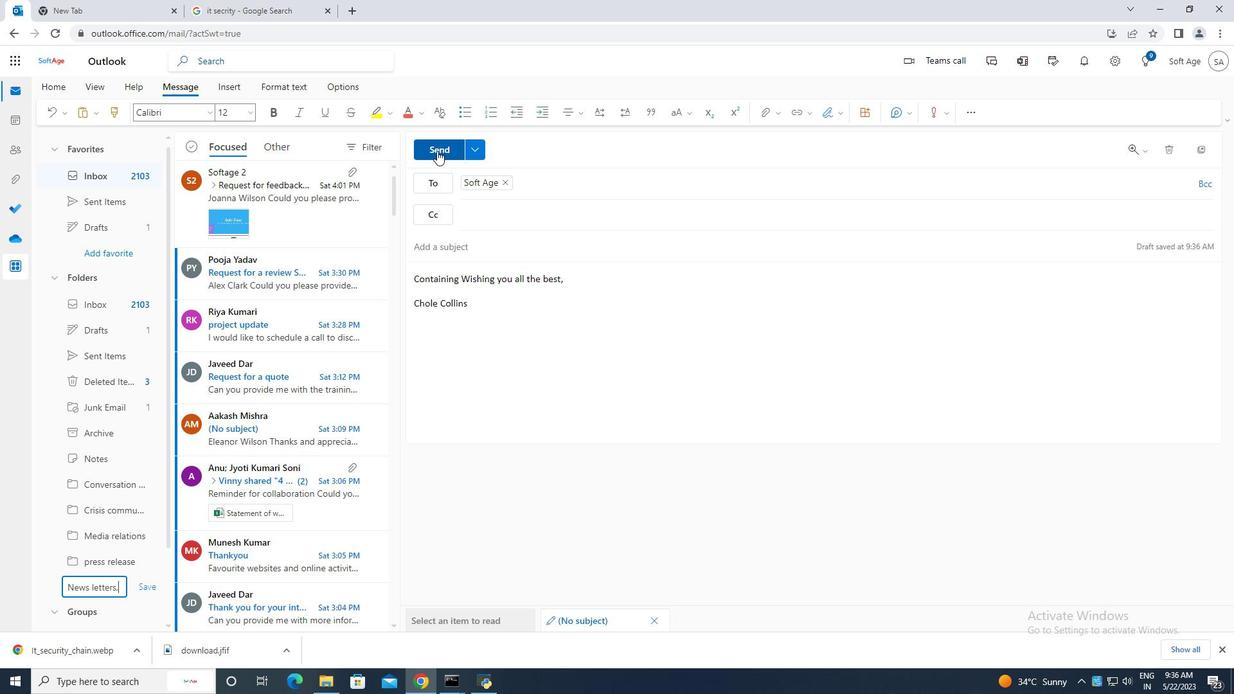 
Action: Mouse pressed left at (439, 148)
Screenshot: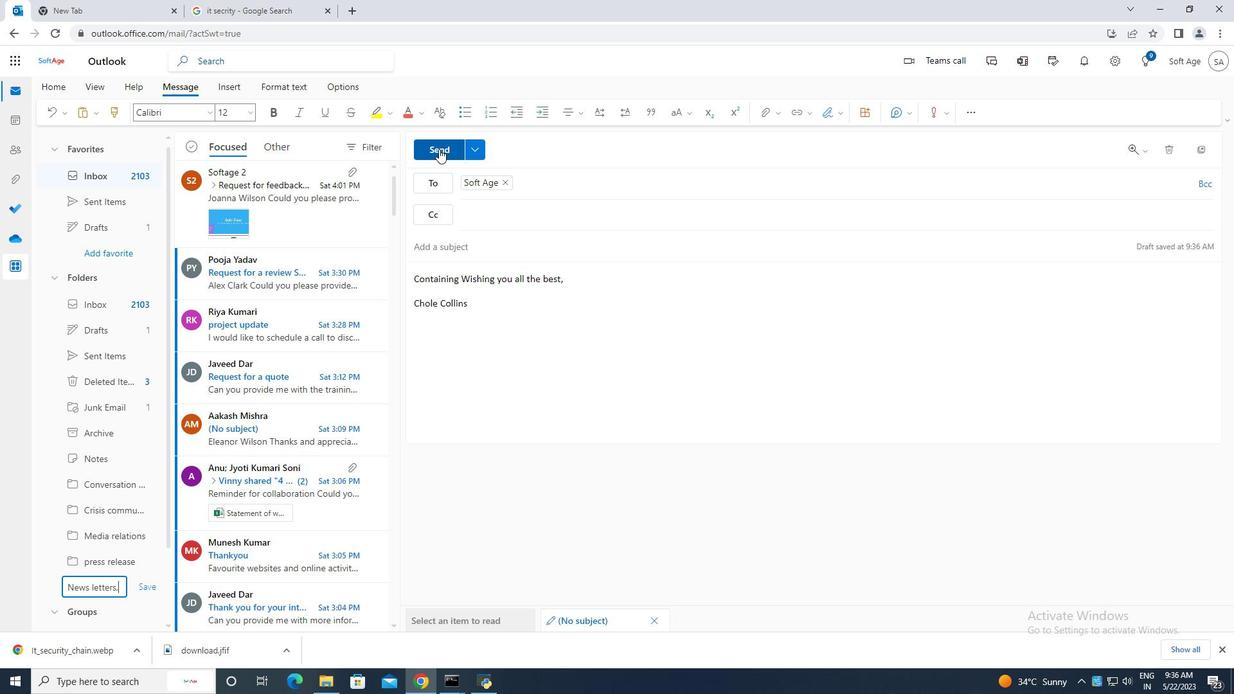 
Action: Mouse moved to (610, 375)
Screenshot: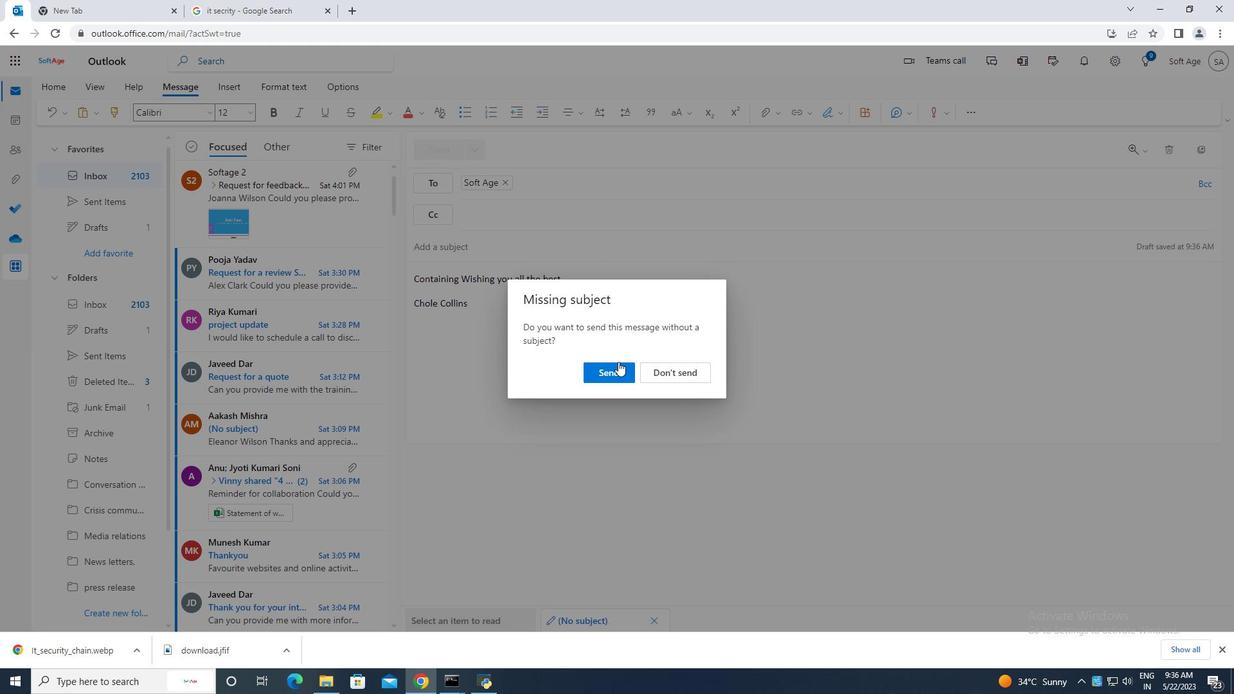 
Action: Mouse pressed left at (610, 375)
Screenshot: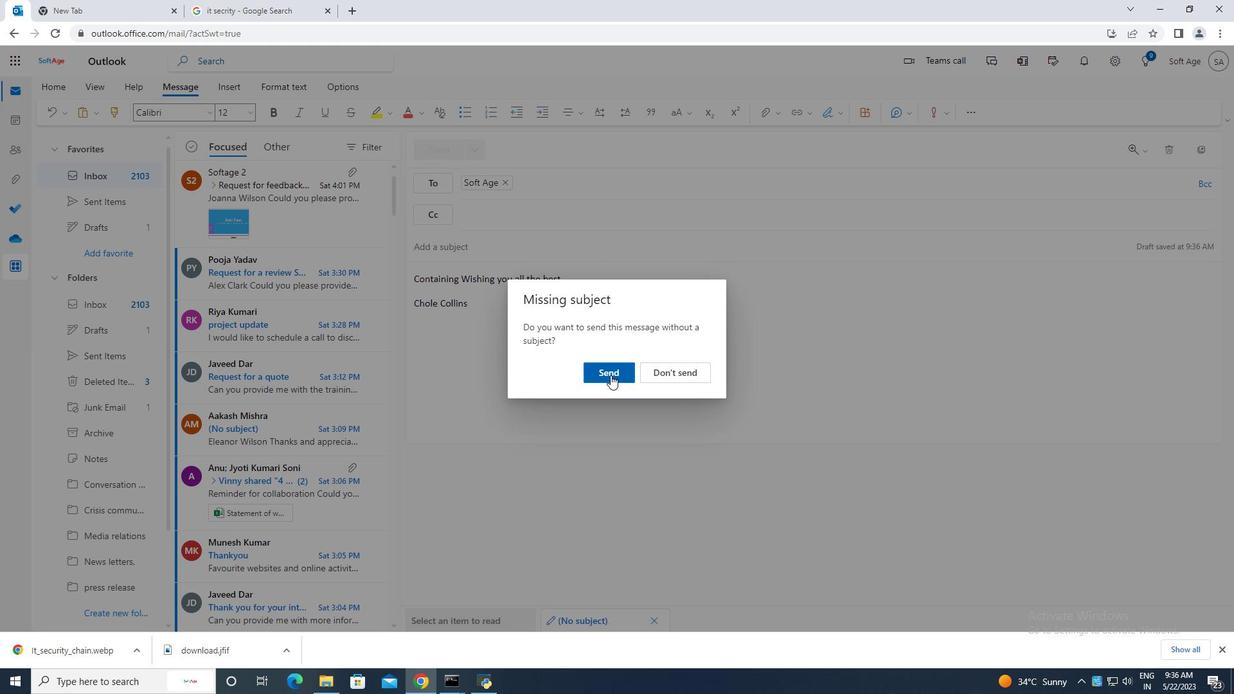 
Action: Mouse moved to (591, 352)
Screenshot: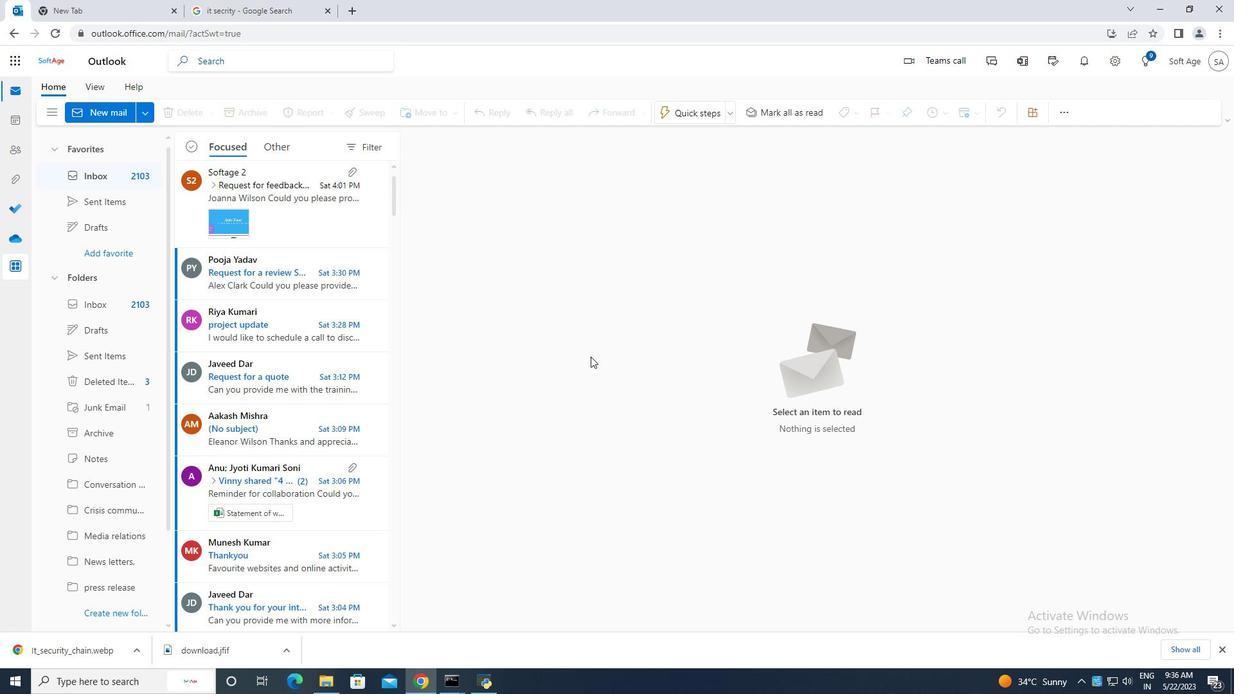 
